 Task: Change the gender to woman.
Action: Mouse moved to (472, 237)
Screenshot: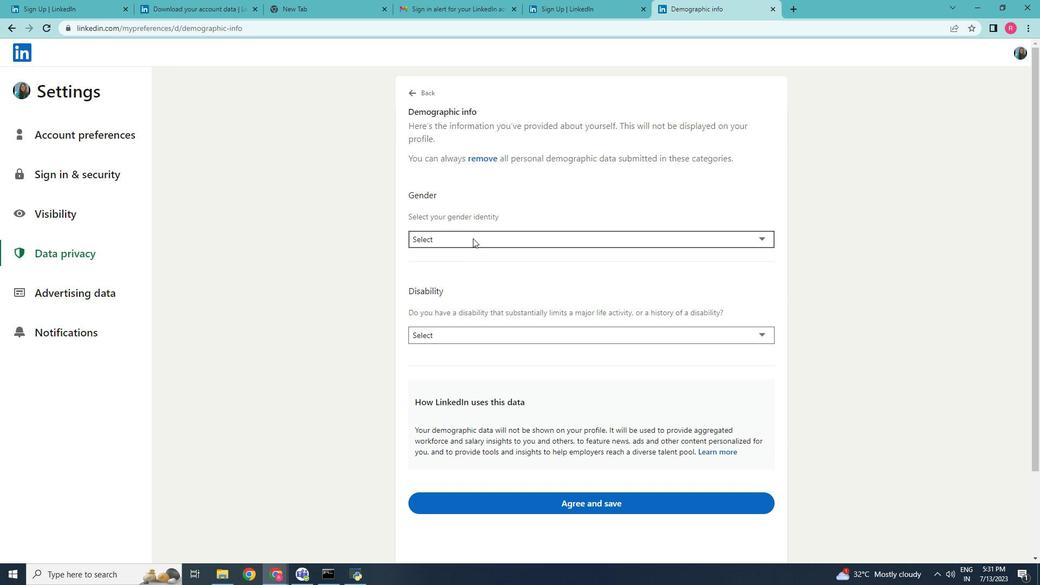 
Action: Mouse pressed left at (472, 237)
Screenshot: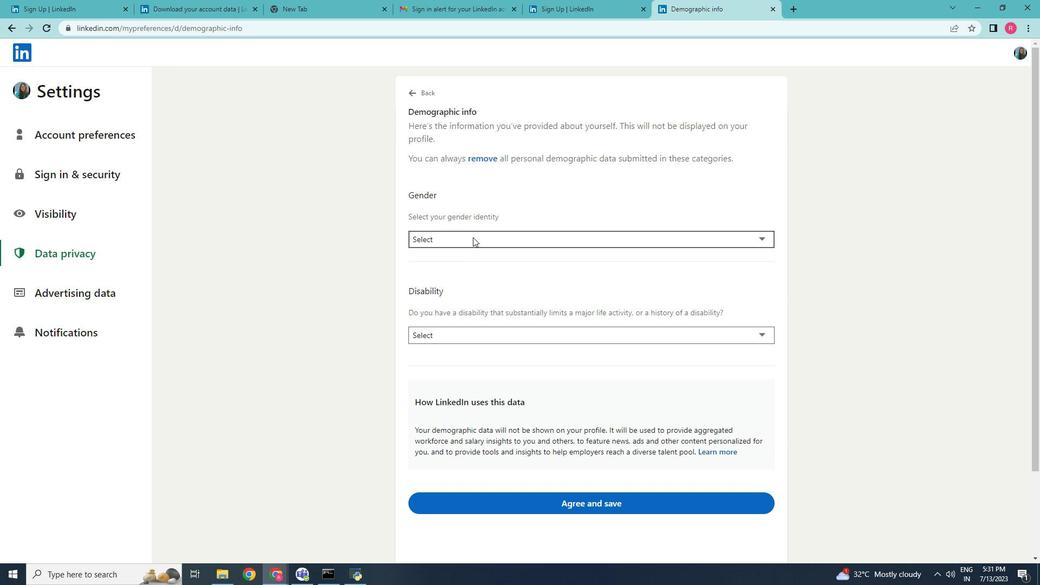 
Action: Mouse moved to (461, 265)
Screenshot: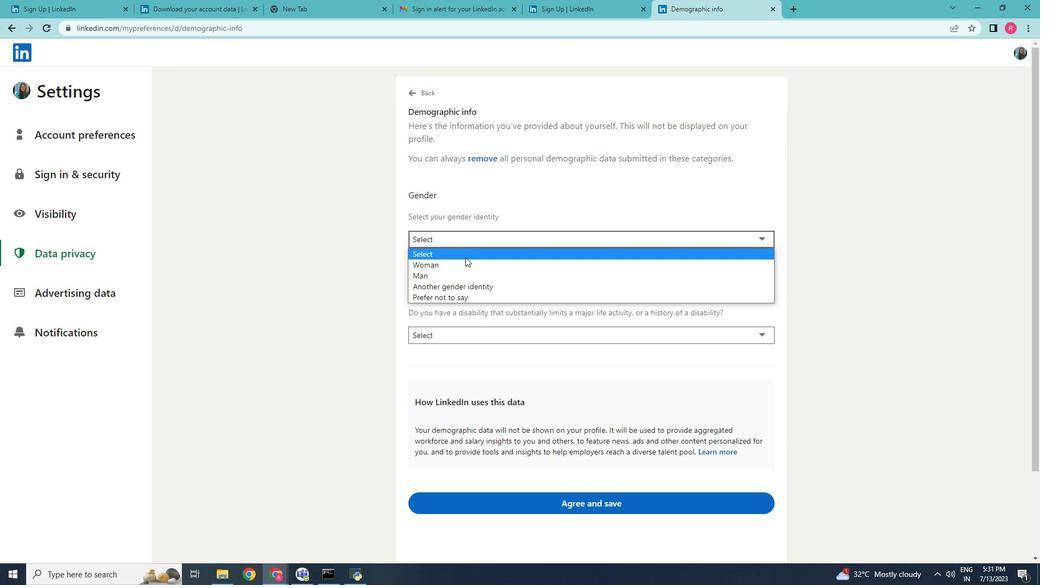 
Action: Mouse pressed left at (461, 265)
Screenshot: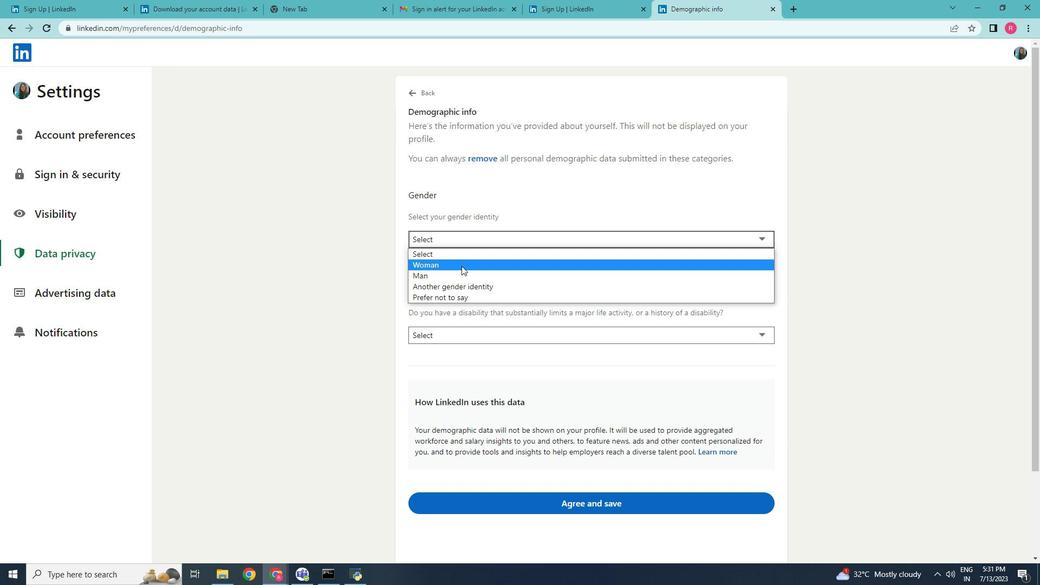 
